 Task: In the  document Renewableenergymeet.html Insert the command  'Editing'Email the file to   'softage.3@softage.net', with message attached Attention Needed: Please prioritize going through the email I've sent. and file type: Plain Text
Action: Mouse moved to (222, 337)
Screenshot: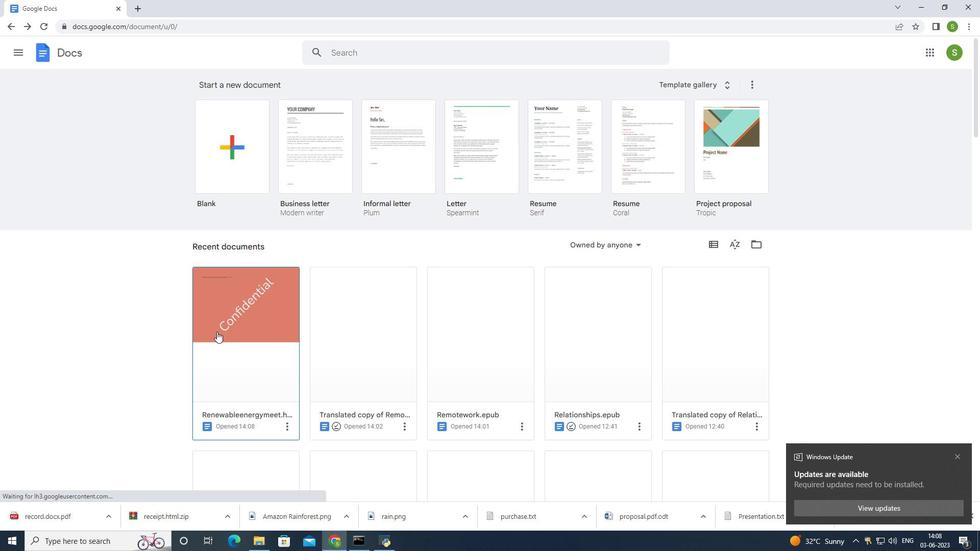 
Action: Mouse pressed left at (222, 337)
Screenshot: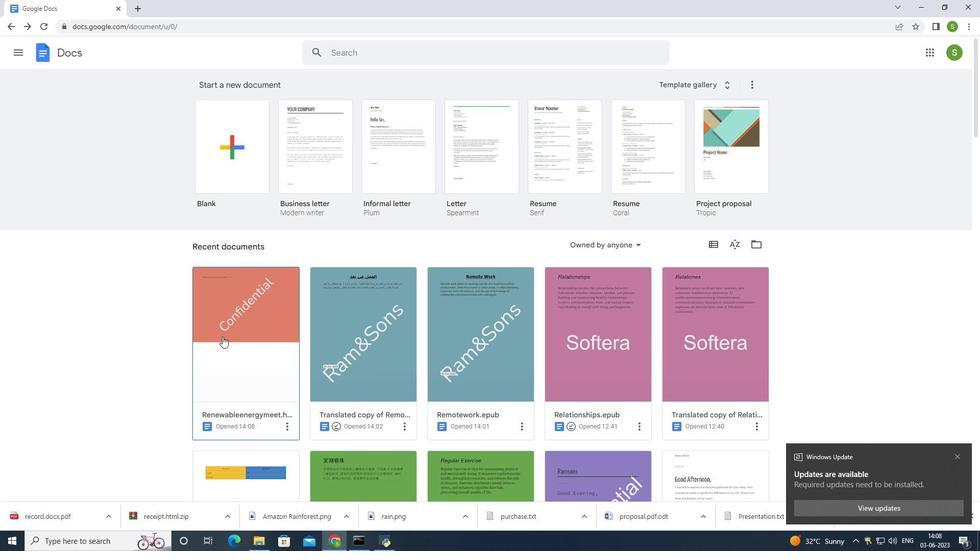 
Action: Mouse moved to (930, 82)
Screenshot: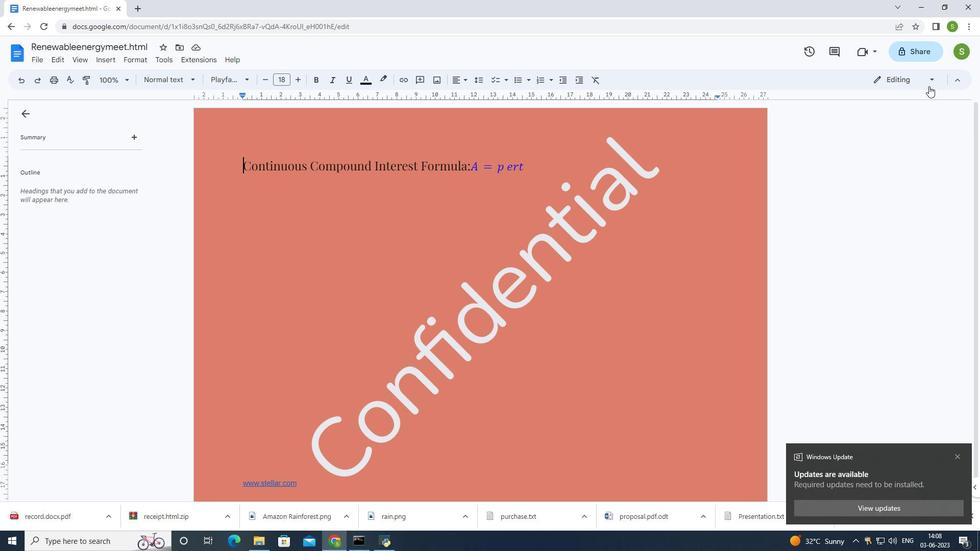 
Action: Mouse pressed left at (930, 82)
Screenshot: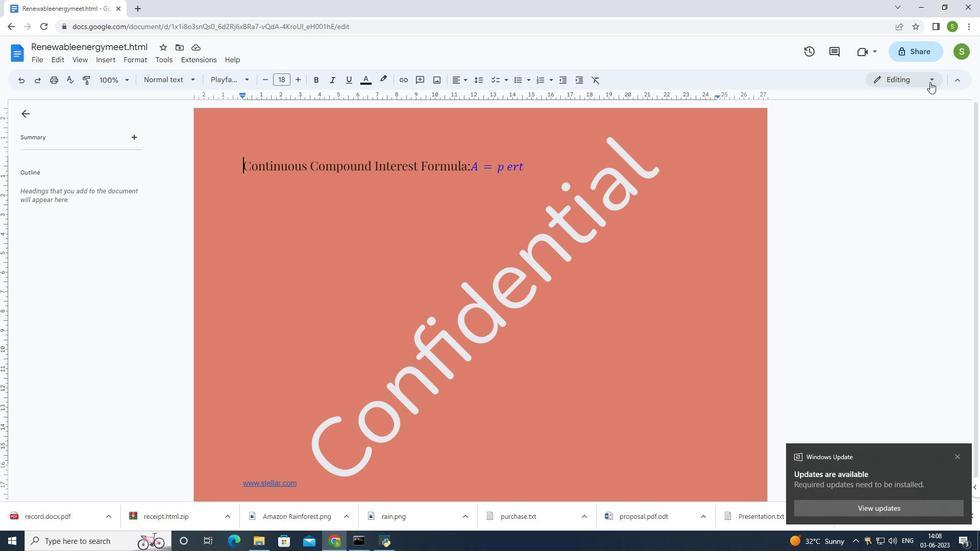 
Action: Mouse moved to (898, 107)
Screenshot: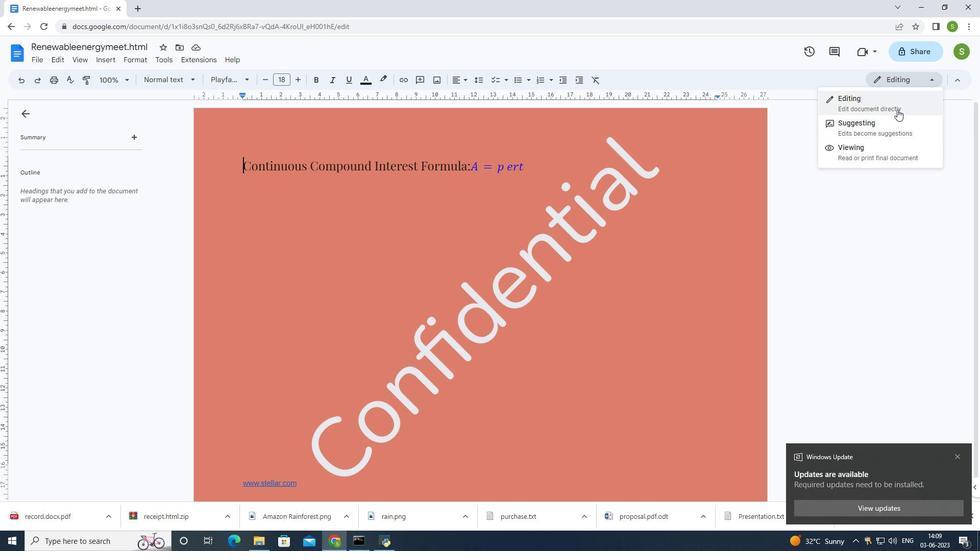 
Action: Mouse pressed left at (898, 107)
Screenshot: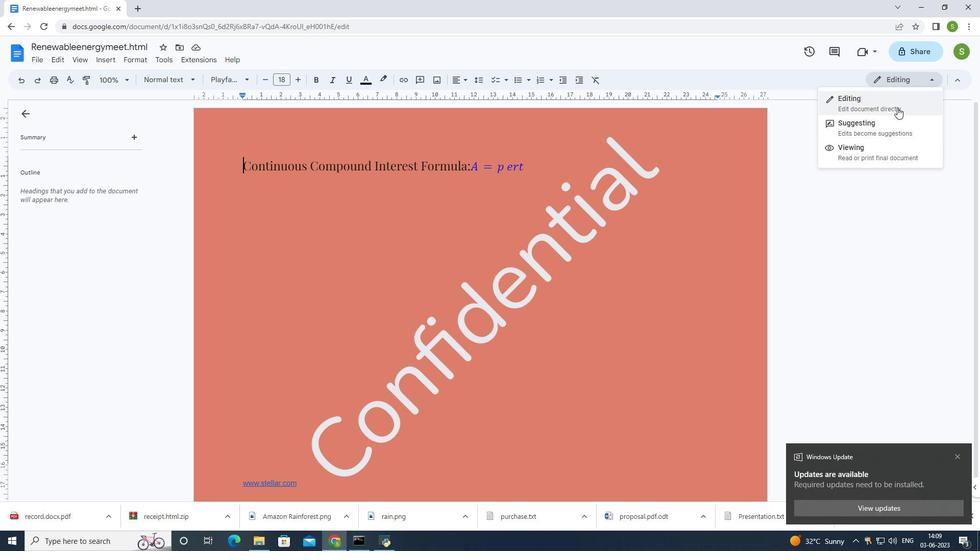 
Action: Mouse moved to (34, 63)
Screenshot: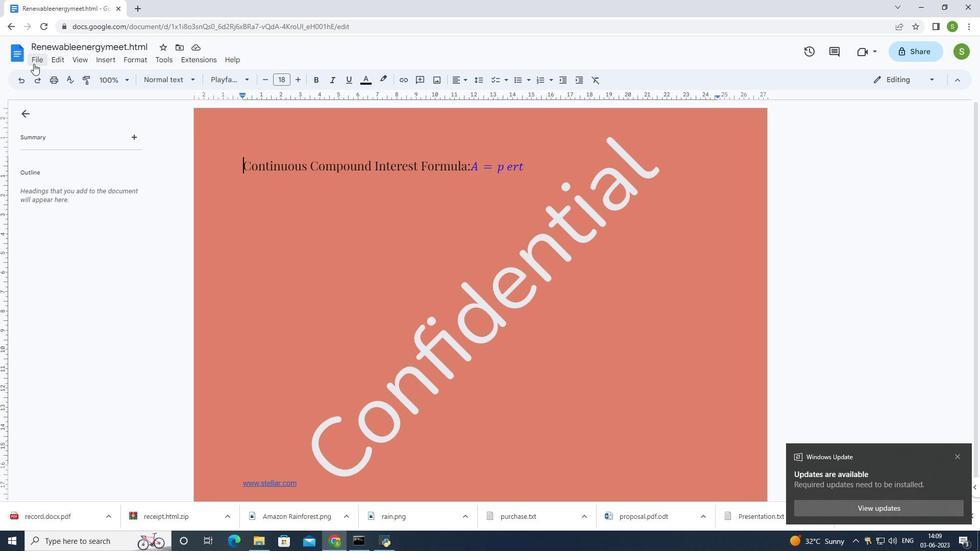 
Action: Mouse pressed left at (34, 63)
Screenshot: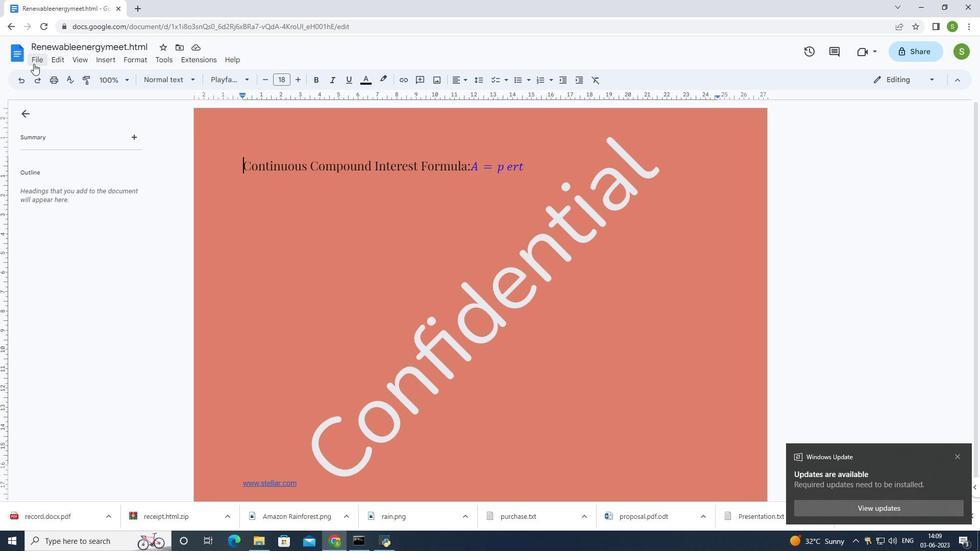 
Action: Mouse moved to (59, 146)
Screenshot: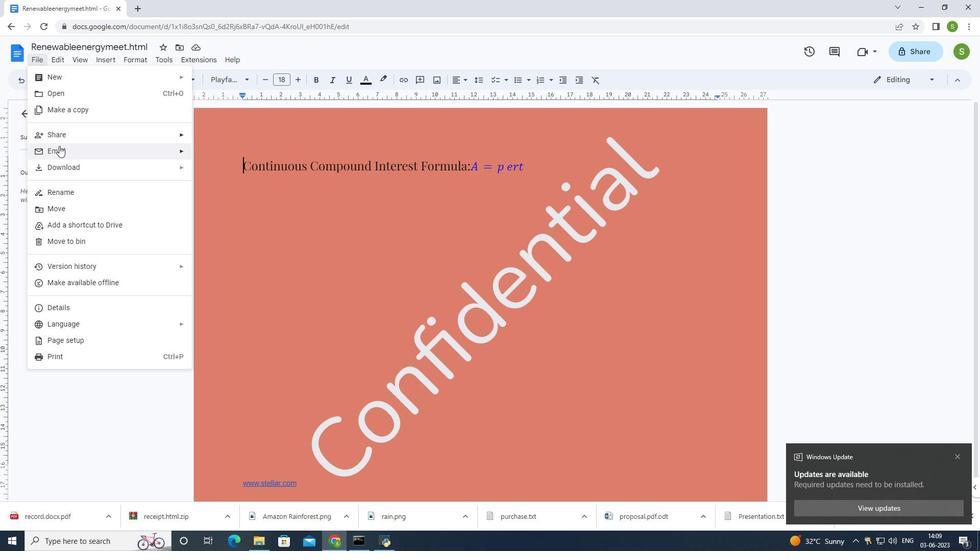 
Action: Mouse pressed left at (59, 146)
Screenshot: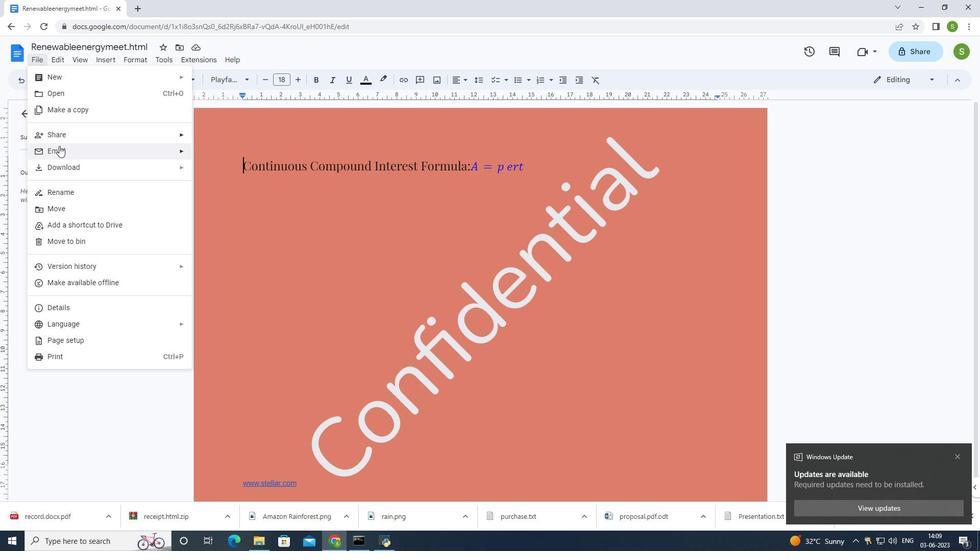 
Action: Mouse moved to (242, 152)
Screenshot: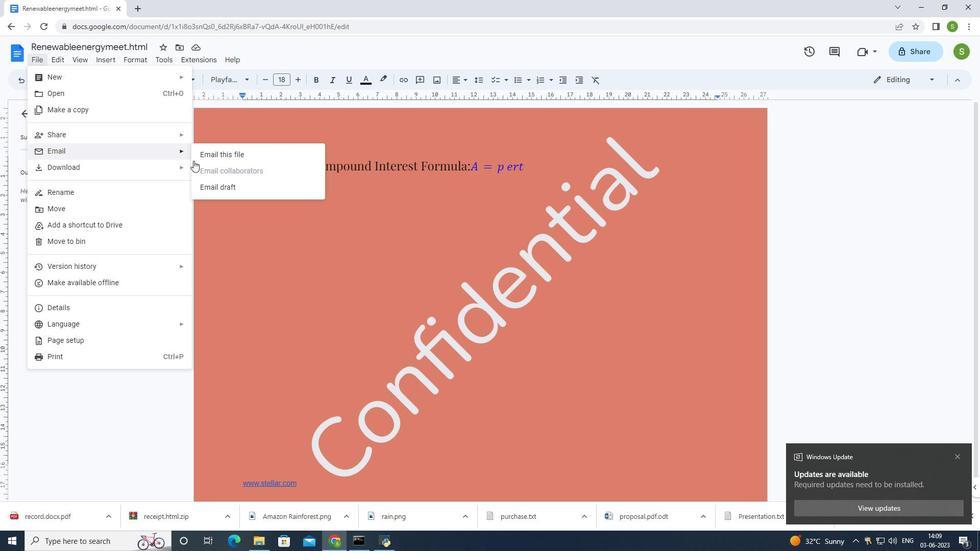 
Action: Mouse pressed left at (242, 152)
Screenshot: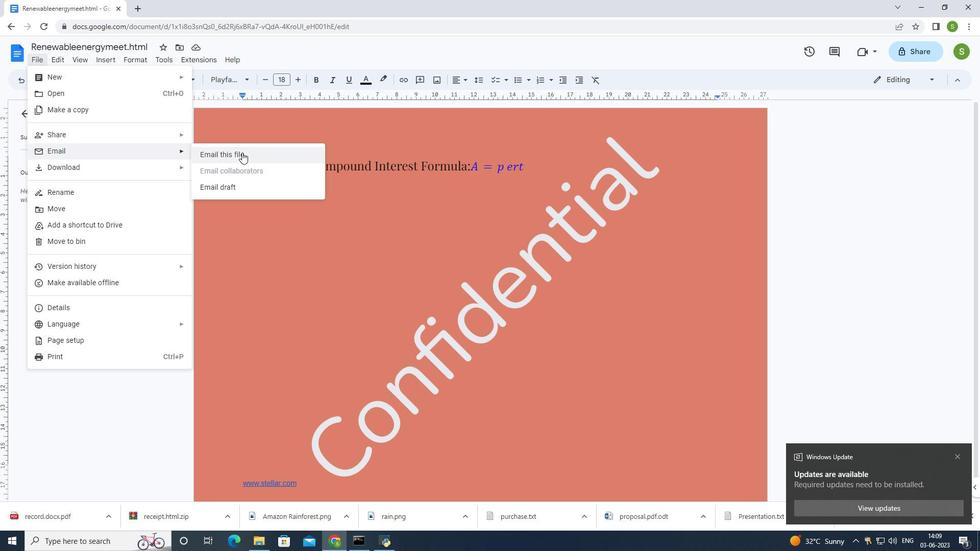 
Action: Mouse moved to (683, 247)
Screenshot: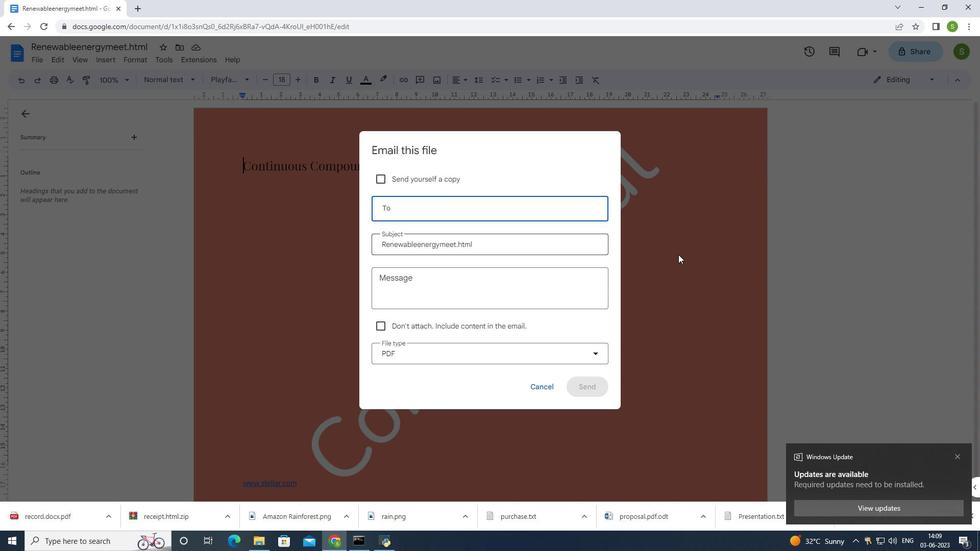 
Action: Key pressed softage
Screenshot: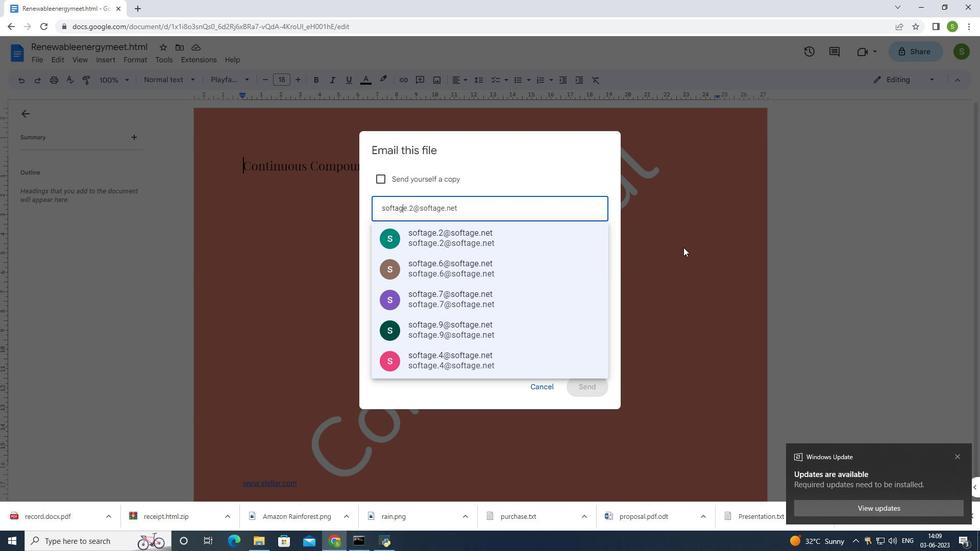
Action: Mouse moved to (735, 215)
Screenshot: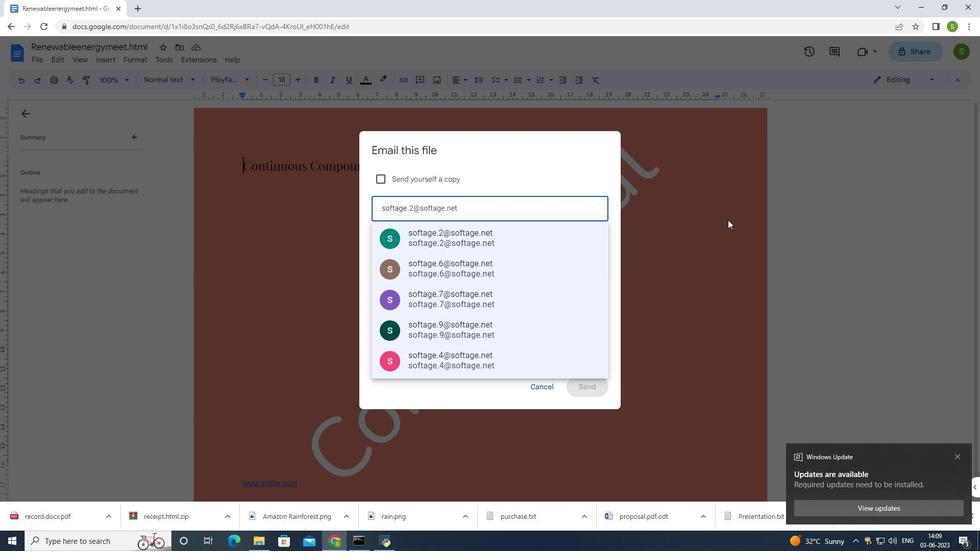 
Action: Key pressed .3<Key.shift>@softage.net
Screenshot: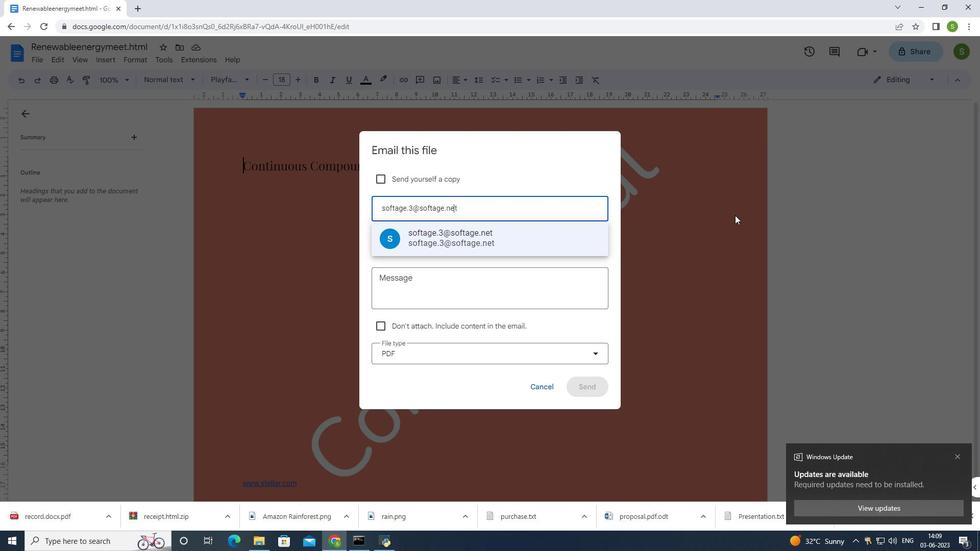 
Action: Mouse moved to (492, 228)
Screenshot: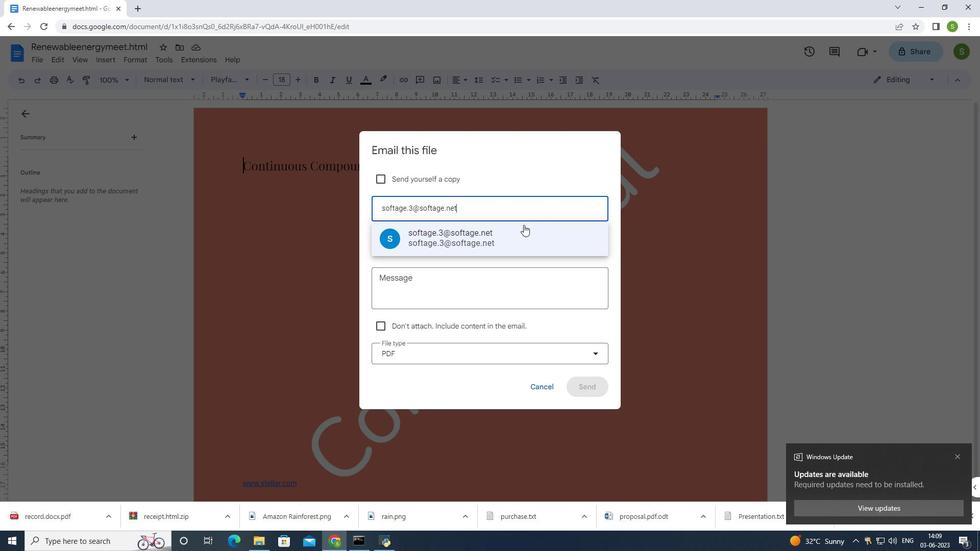 
Action: Mouse pressed left at (492, 228)
Screenshot: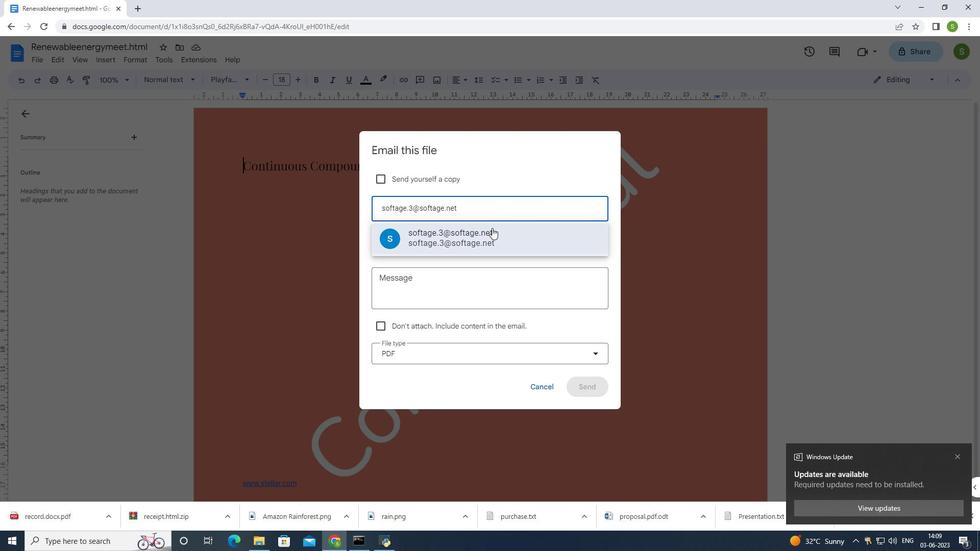 
Action: Mouse moved to (483, 288)
Screenshot: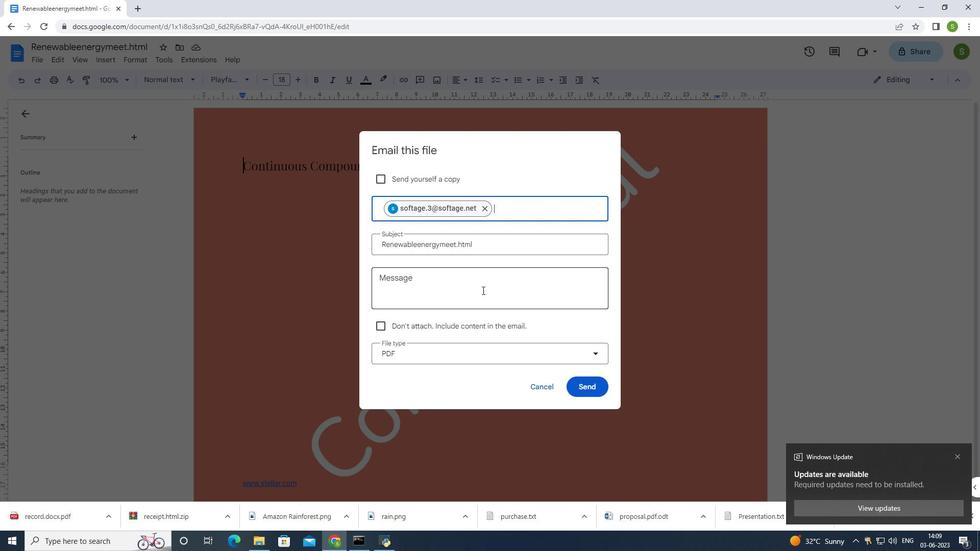 
Action: Mouse pressed left at (483, 288)
Screenshot: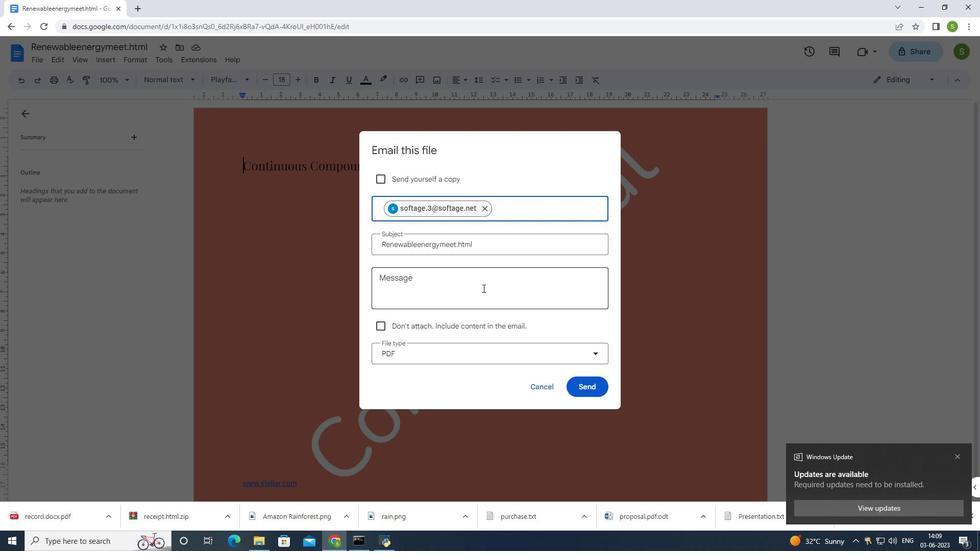 
Action: Mouse moved to (483, 288)
Screenshot: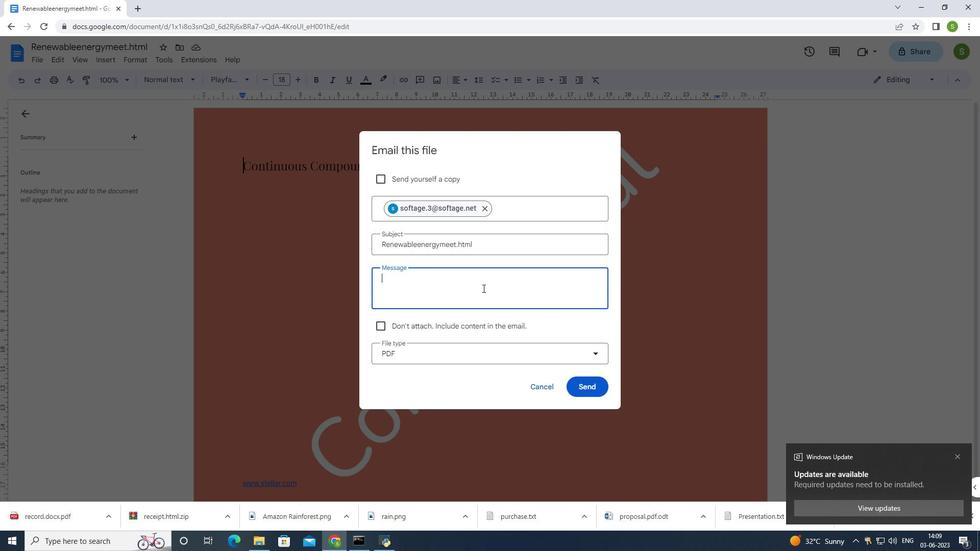 
Action: Key pressed <Key.shift>
Screenshot: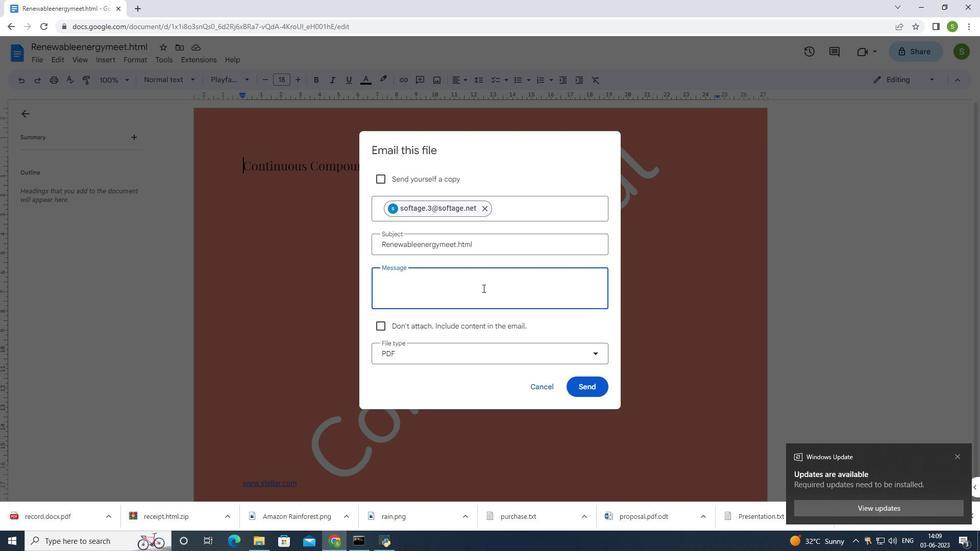 
Action: Mouse moved to (490, 286)
Screenshot: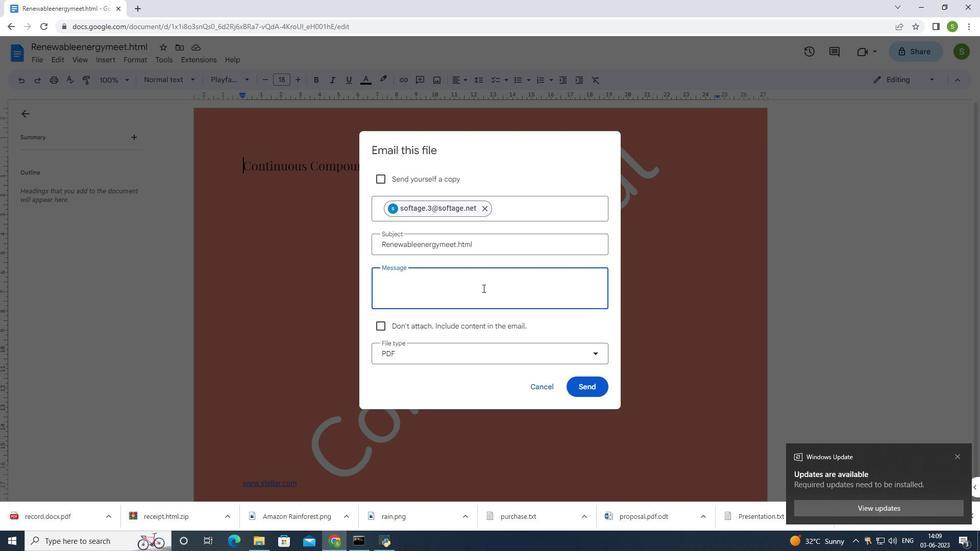 
Action: Key pressed Please<Key.space>prioritize<Key.space>going<Key.space>through<Key.space>the<Key.space>email<Key.space><Key.shift>I<Key.space><Key.backspace>'ve<Key.space>sent.
Screenshot: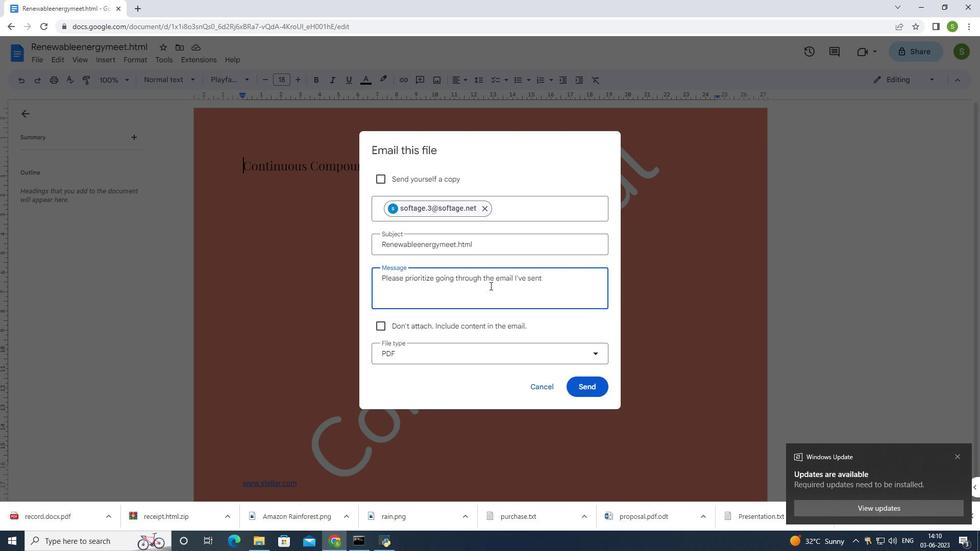 
Action: Mouse moved to (497, 358)
Screenshot: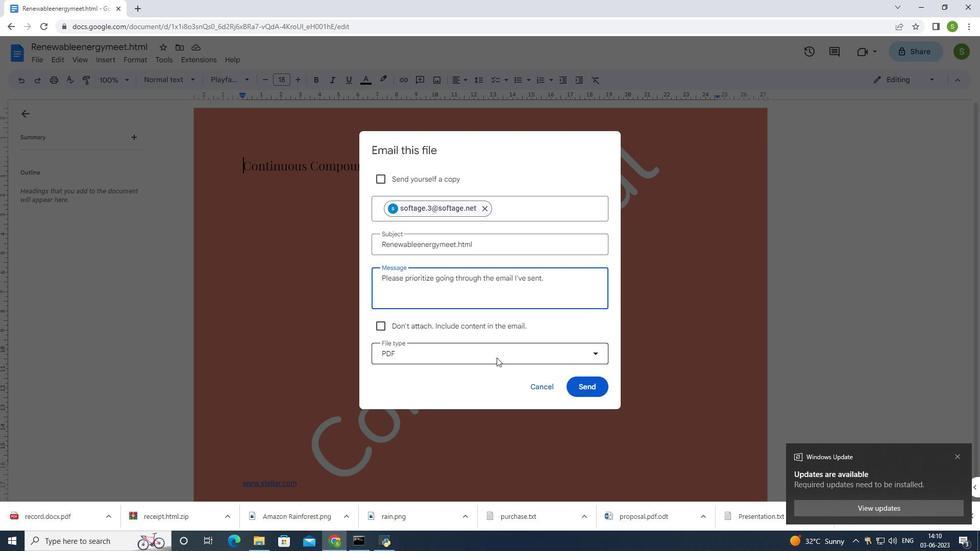 
Action: Mouse pressed left at (497, 358)
Screenshot: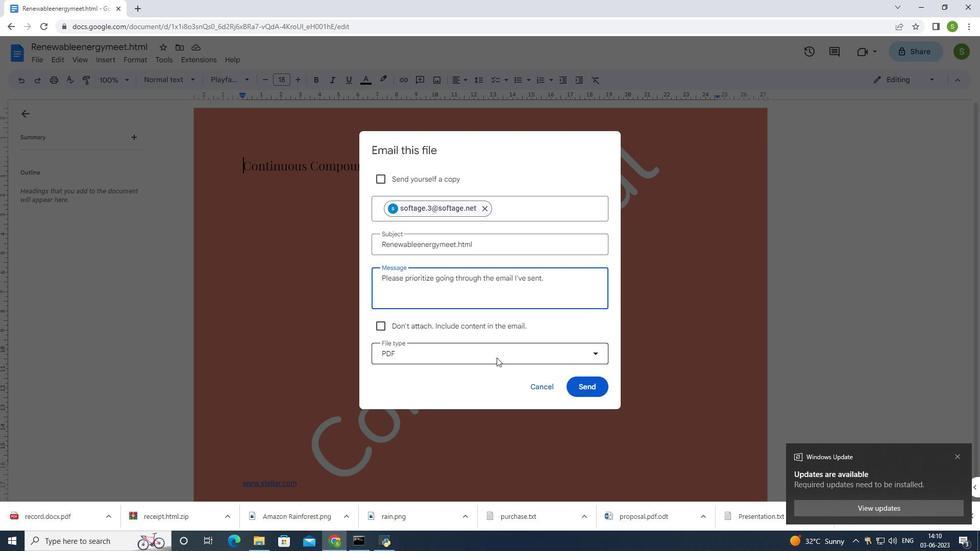 
Action: Mouse moved to (506, 454)
Screenshot: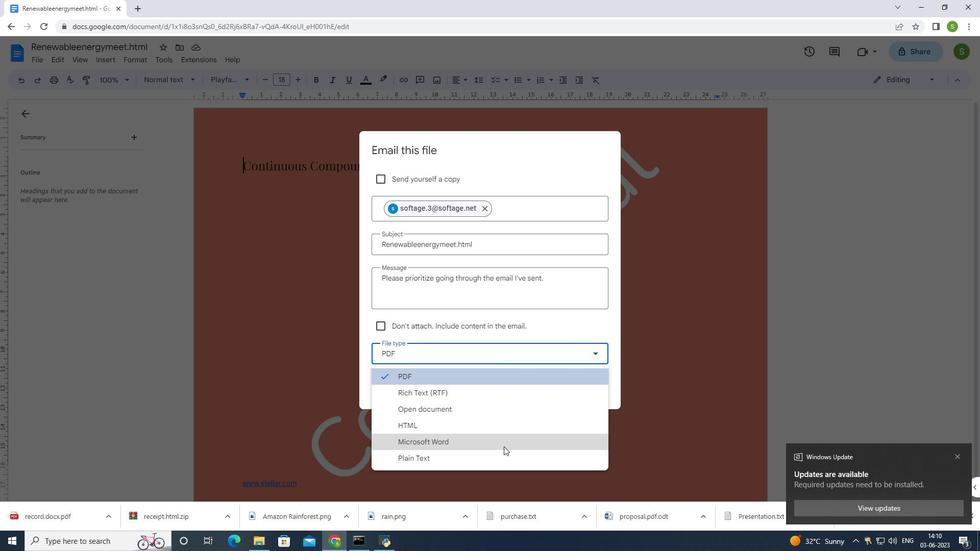 
Action: Mouse pressed left at (506, 454)
Screenshot: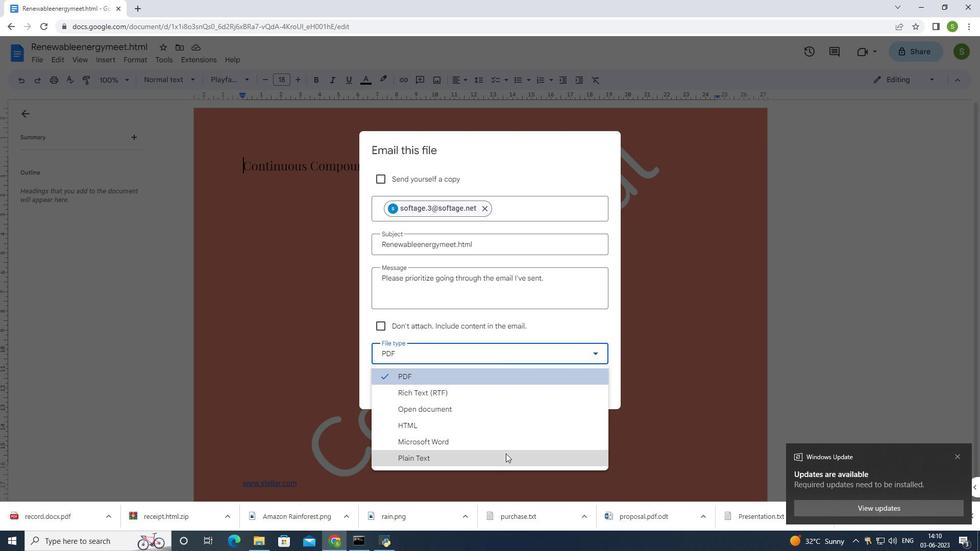 
Action: Mouse moved to (578, 386)
Screenshot: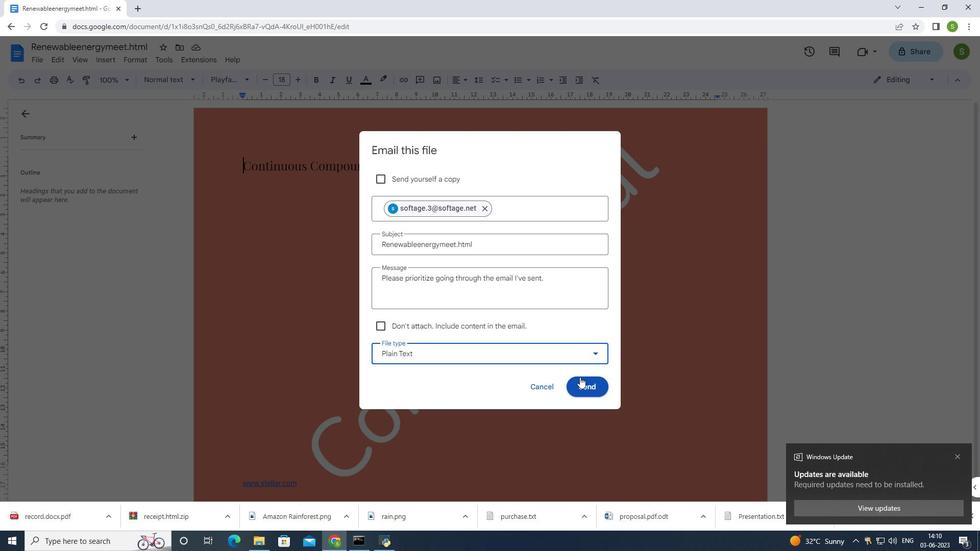 
Action: Mouse pressed left at (578, 386)
Screenshot: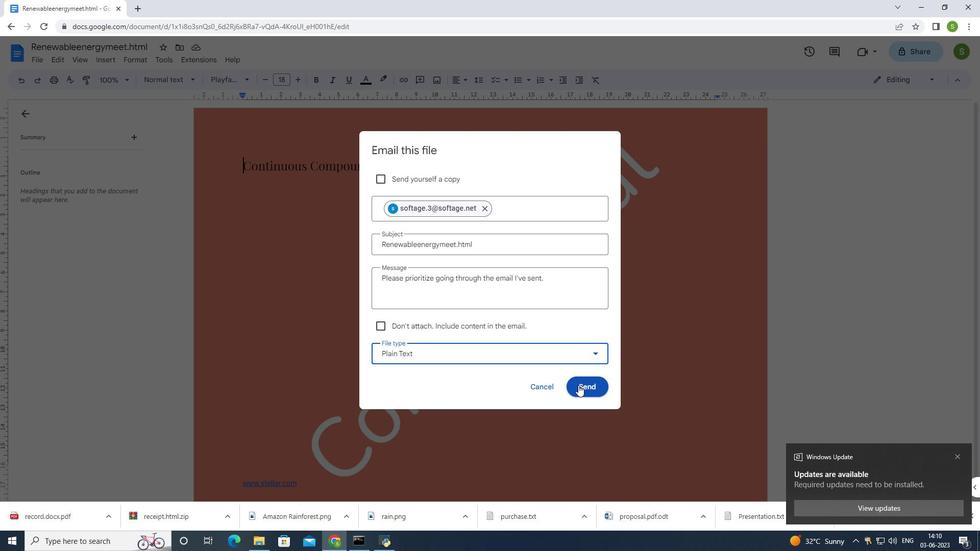 
Action: Mouse moved to (572, 382)
Screenshot: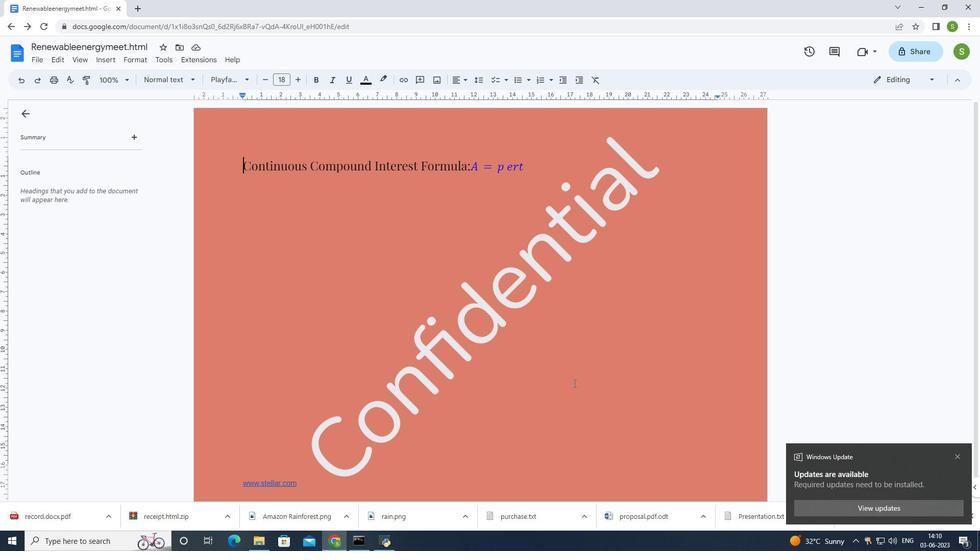 
